 Task: Change the link access so that anyone can join as a member.
Action: Mouse moved to (553, 327)
Screenshot: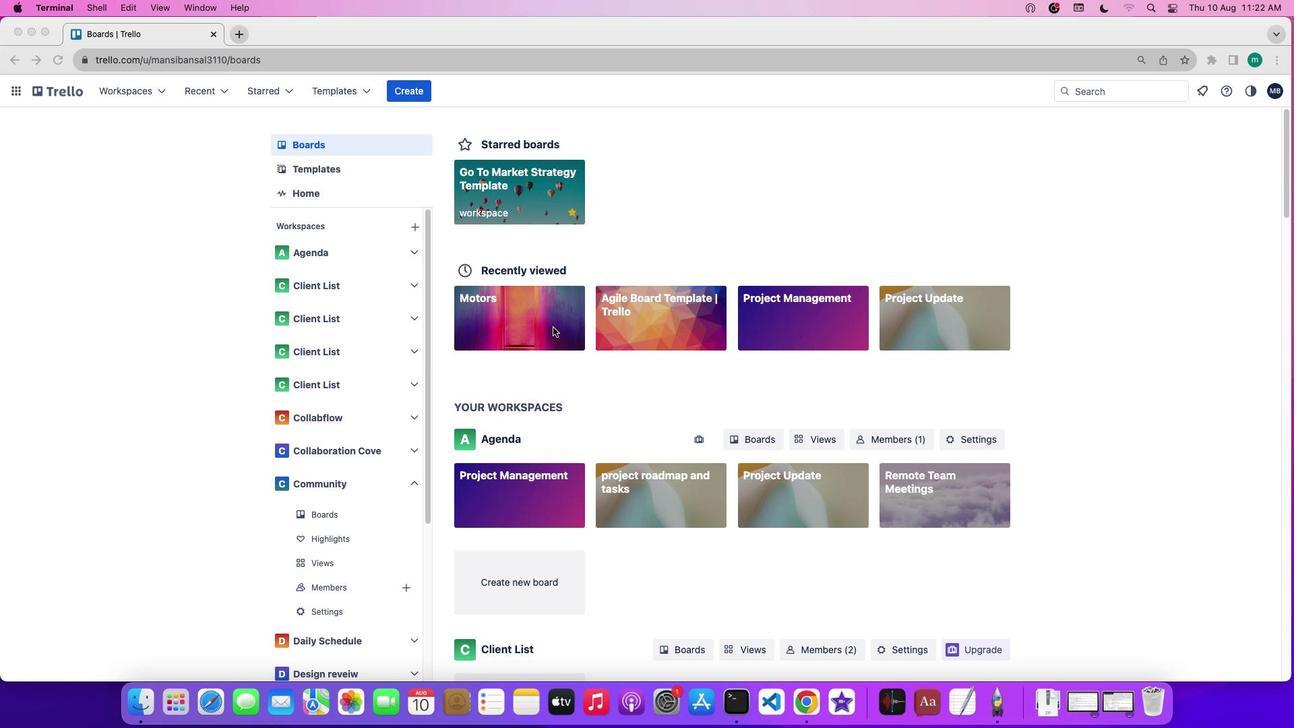 
Action: Mouse pressed left at (553, 327)
Screenshot: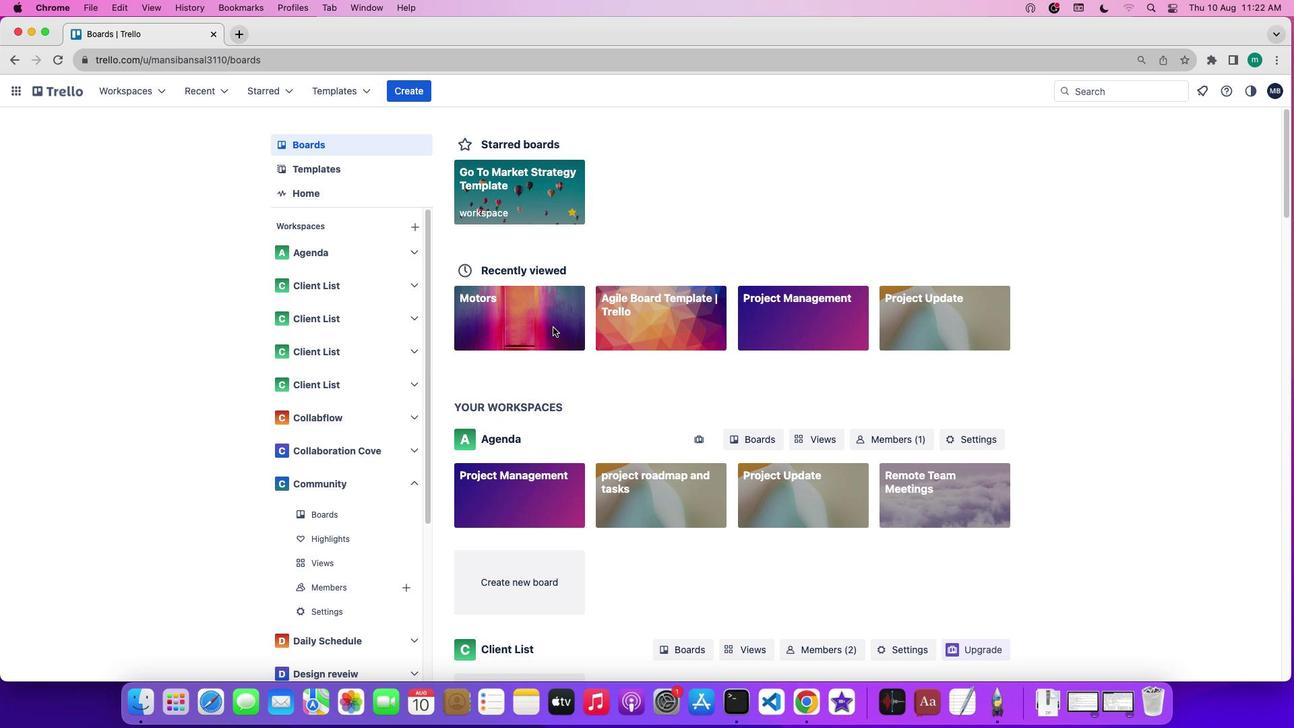 
Action: Mouse pressed left at (553, 327)
Screenshot: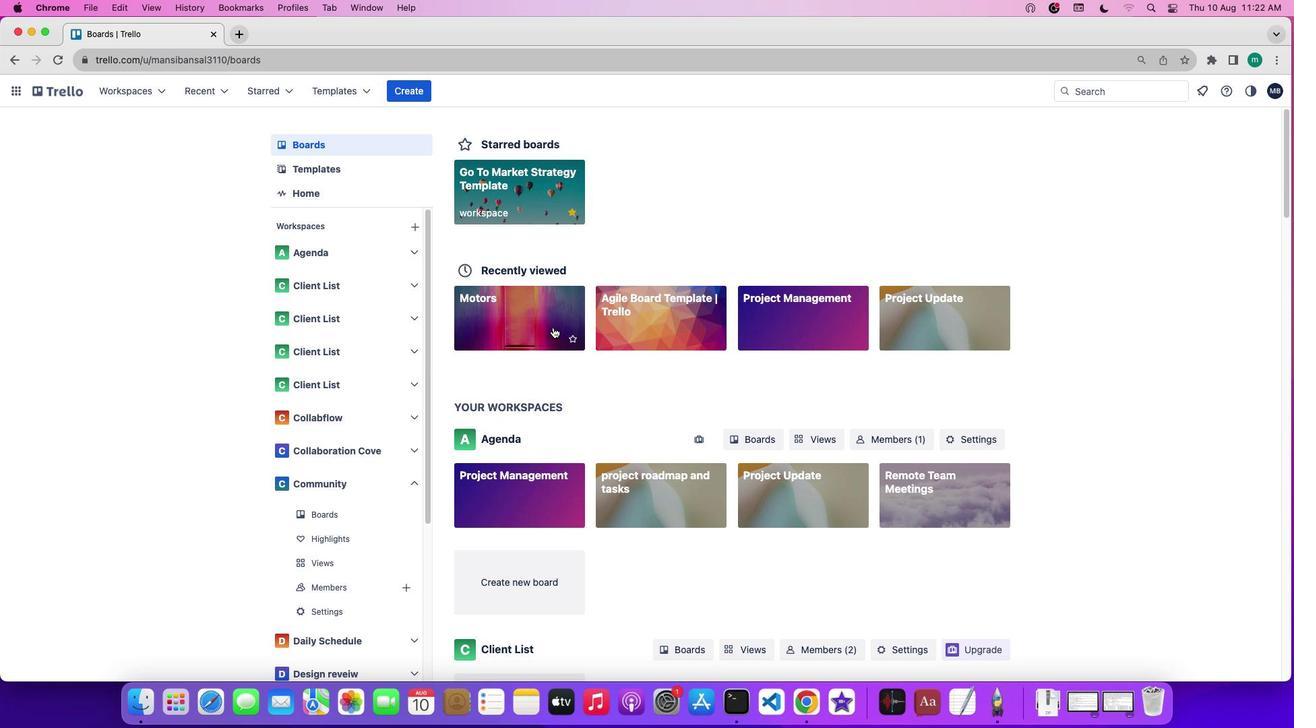 
Action: Mouse moved to (1237, 154)
Screenshot: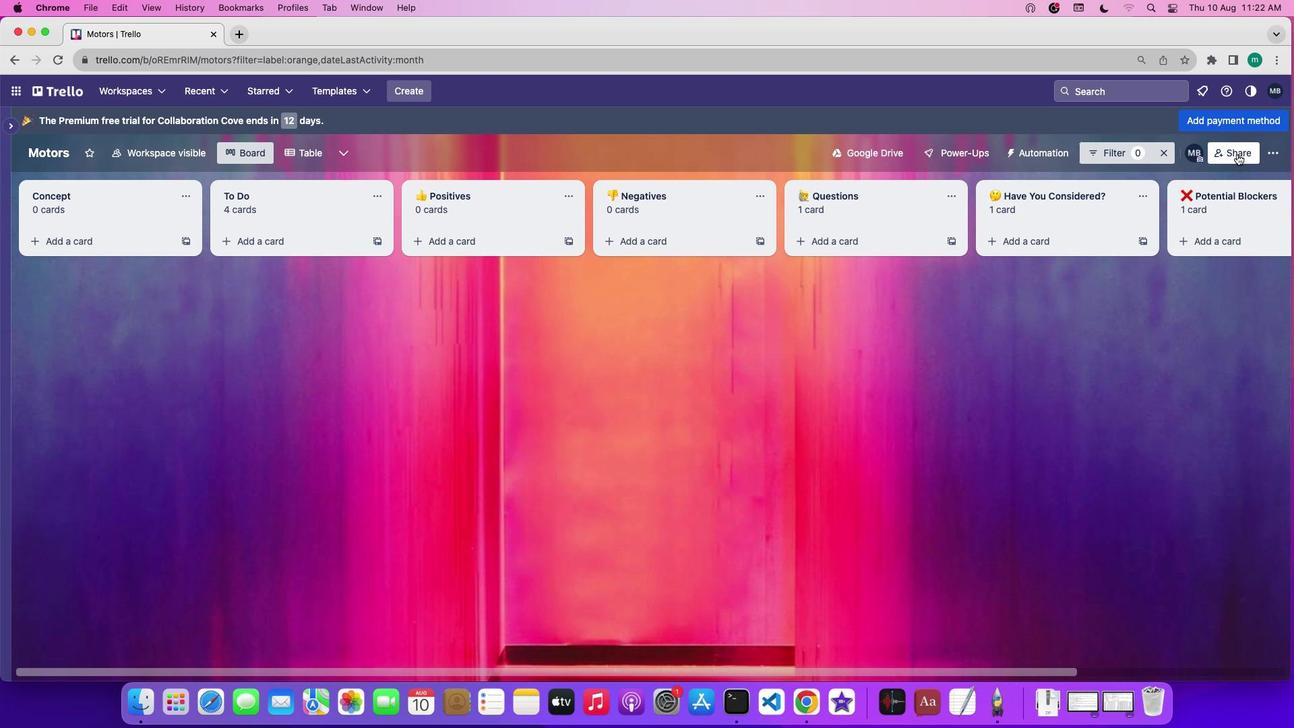 
Action: Mouse pressed left at (1237, 154)
Screenshot: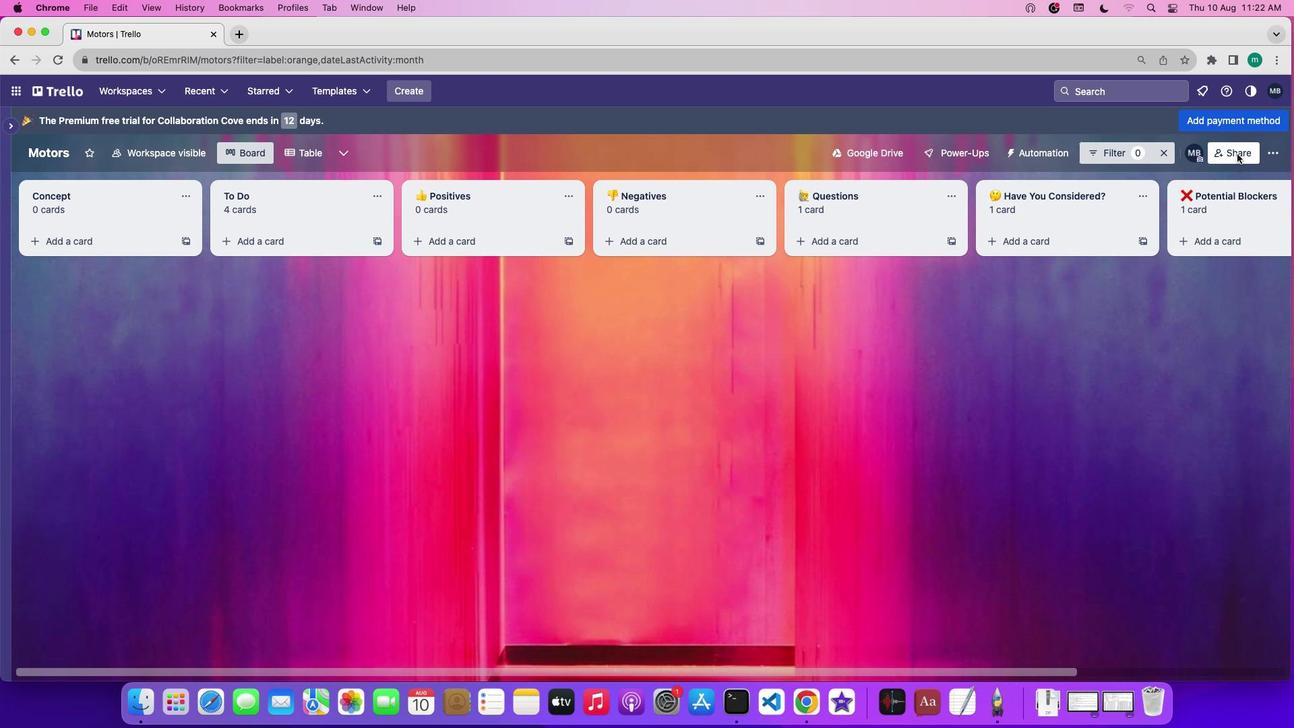 
Action: Mouse moved to (784, 397)
Screenshot: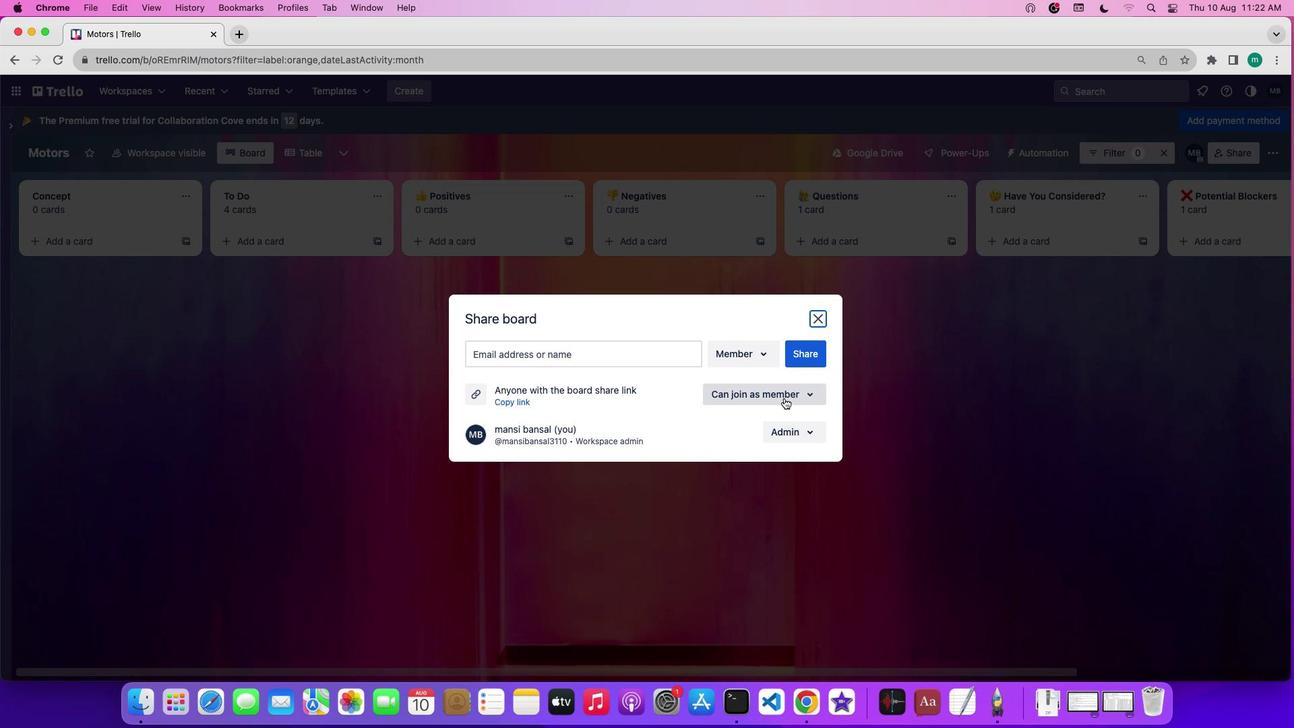 
Action: Mouse pressed left at (784, 397)
Screenshot: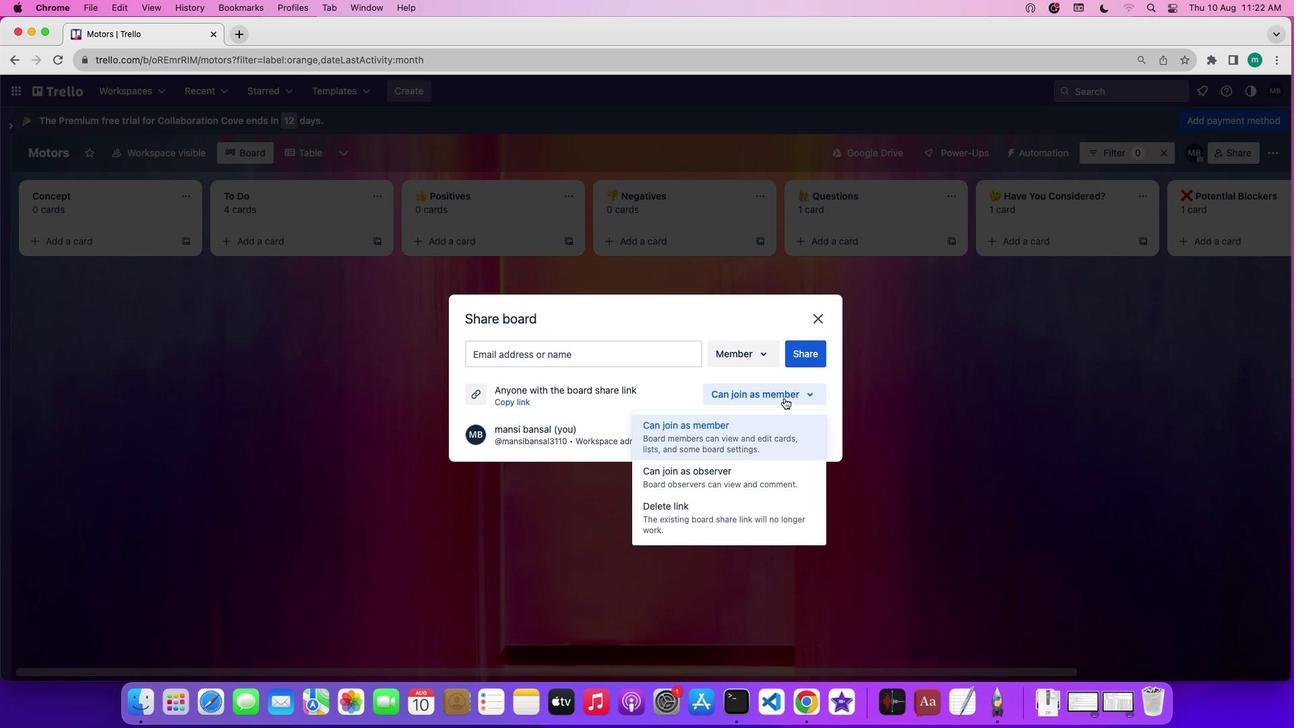 
Action: Mouse moved to (755, 438)
Screenshot: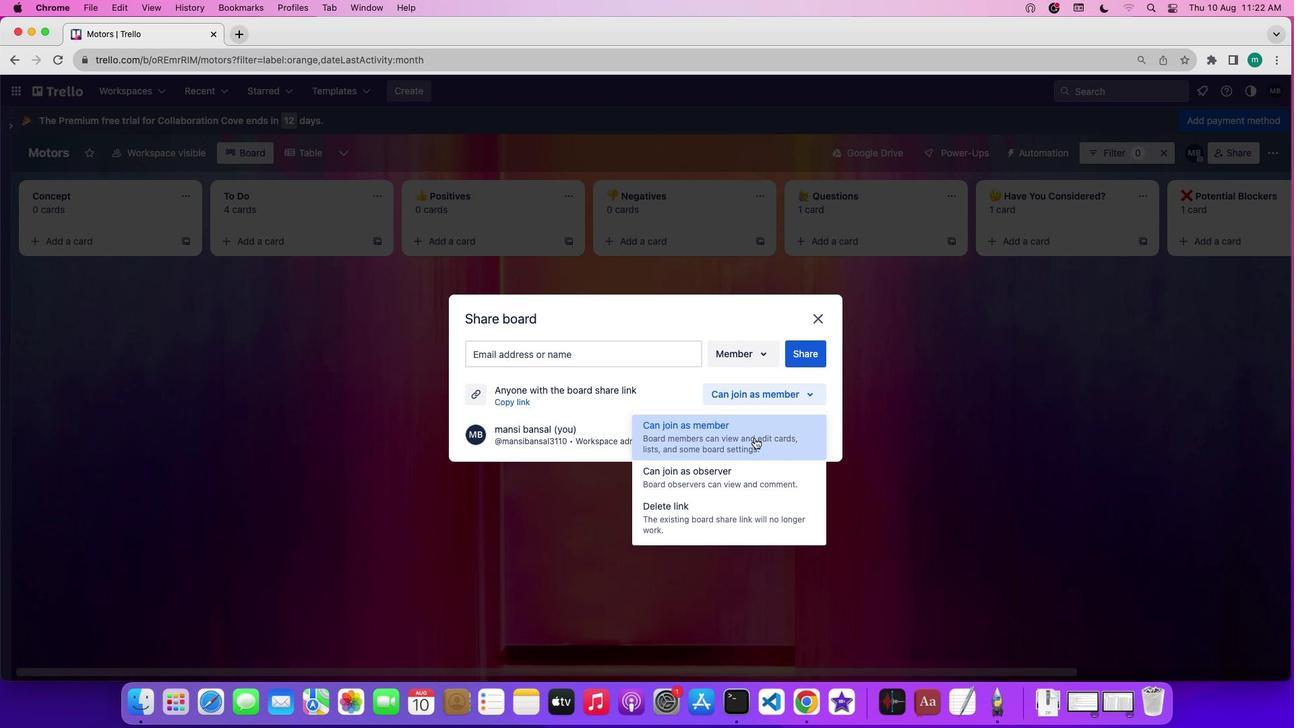 
Action: Mouse pressed left at (755, 438)
Screenshot: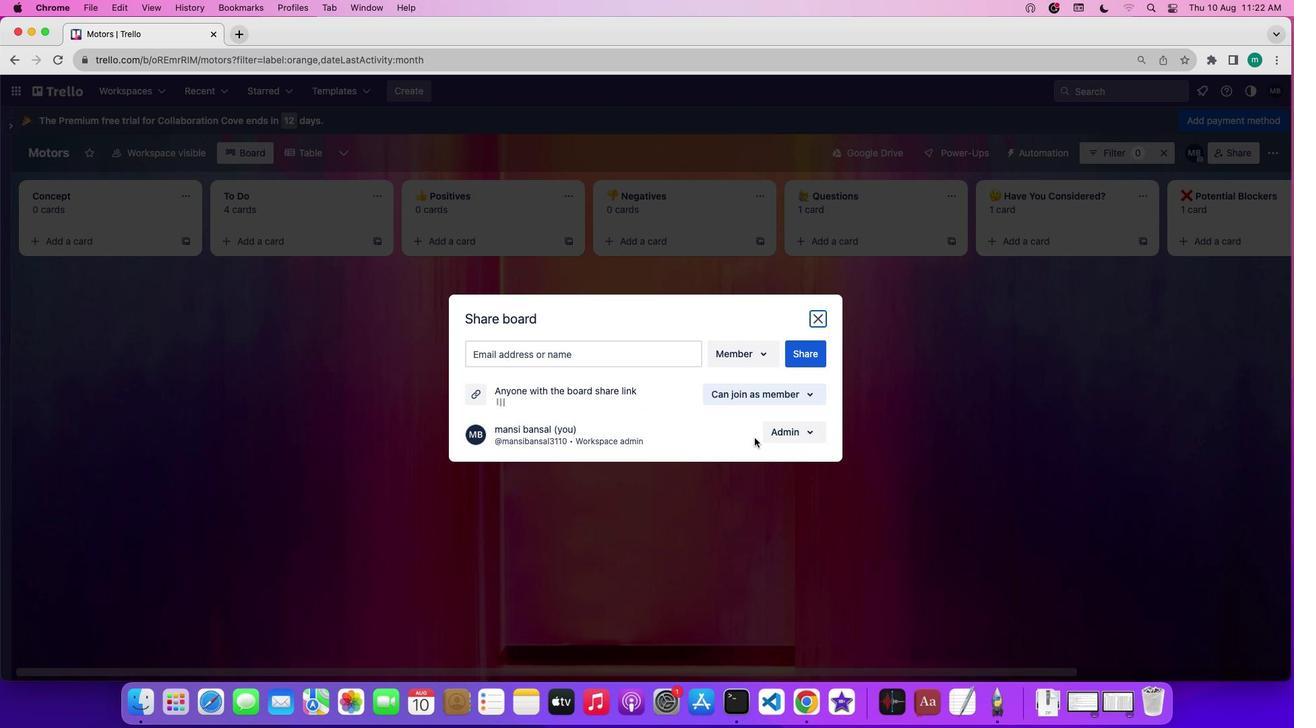 
